 Task: Create web-to-lead auto-response rules to identify which email template can be used
Action: Mouse moved to (250, 217)
Screenshot: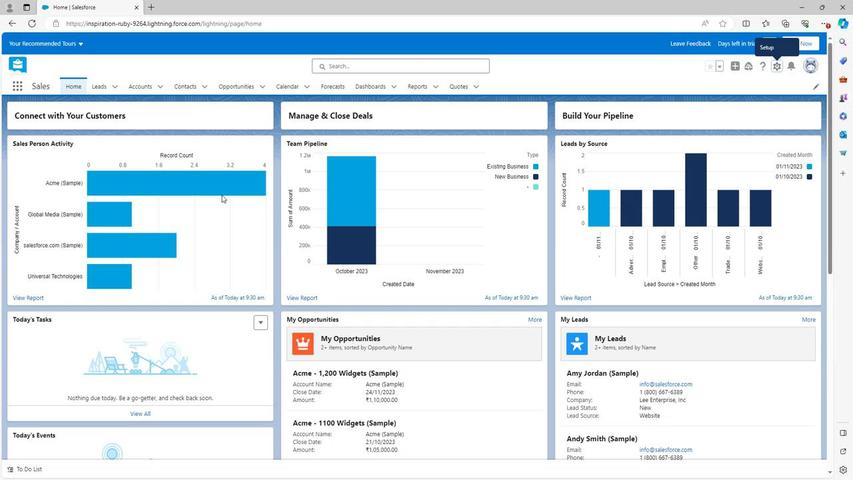 
Action: Mouse scrolled (250, 217) with delta (0, 0)
Screenshot: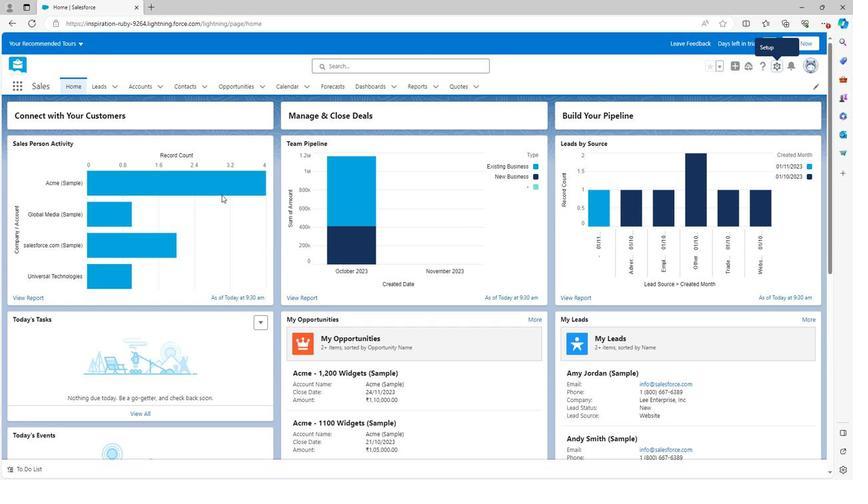 
Action: Mouse moved to (251, 215)
Screenshot: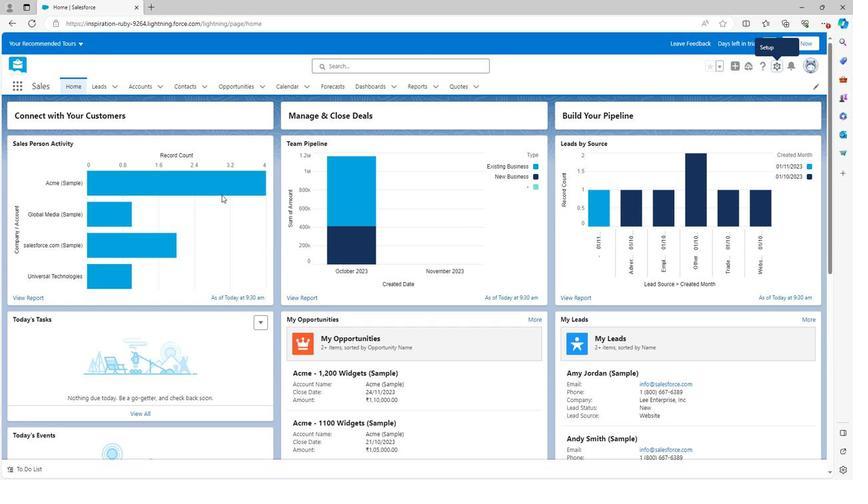 
Action: Mouse scrolled (251, 214) with delta (0, 0)
Screenshot: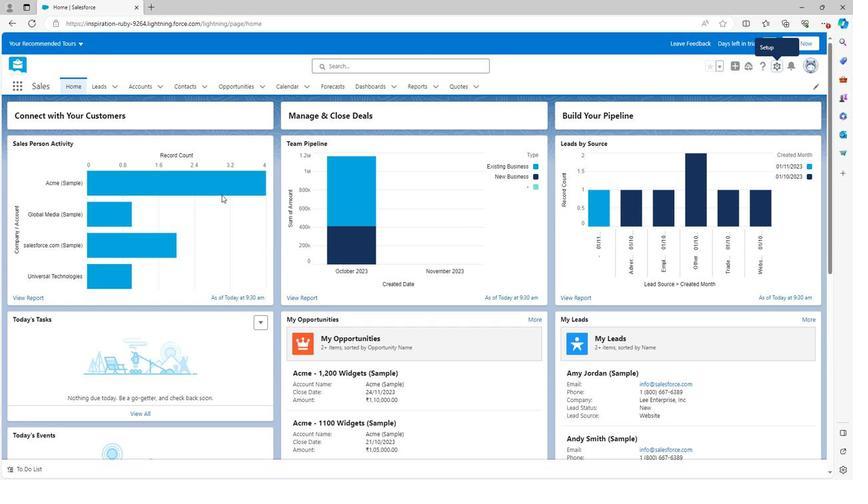 
Action: Mouse scrolled (251, 214) with delta (0, 0)
Screenshot: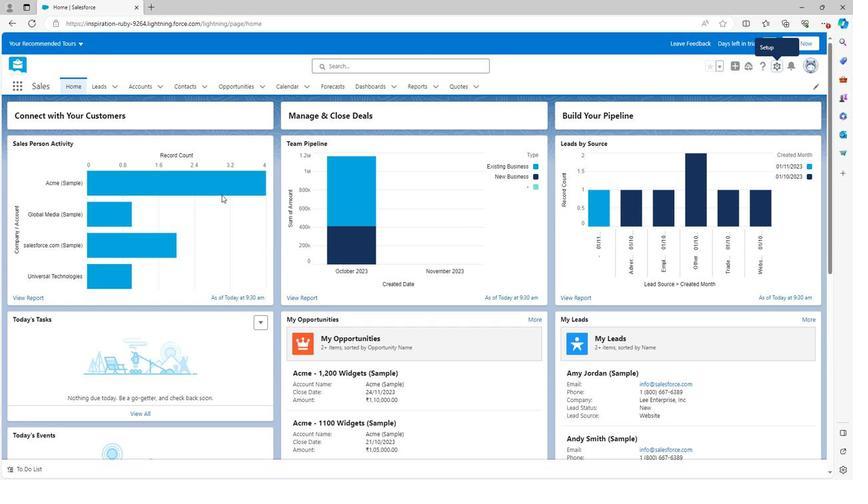 
Action: Mouse moved to (251, 215)
Screenshot: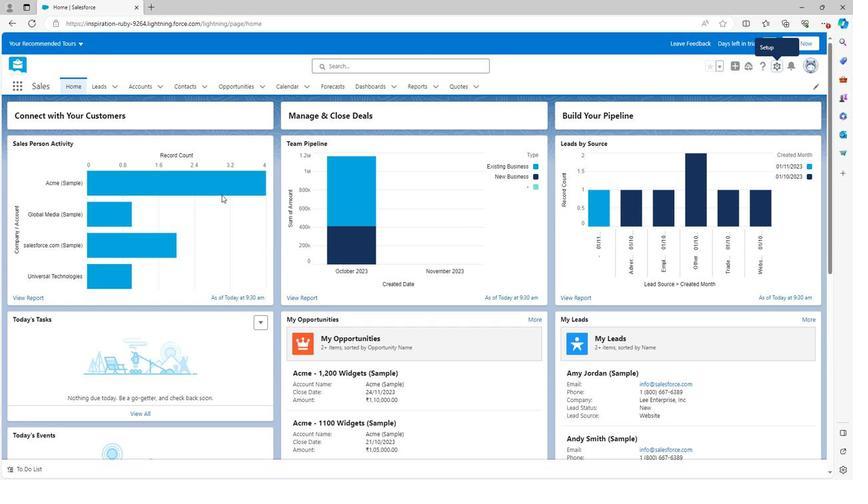 
Action: Mouse scrolled (251, 214) with delta (0, 0)
Screenshot: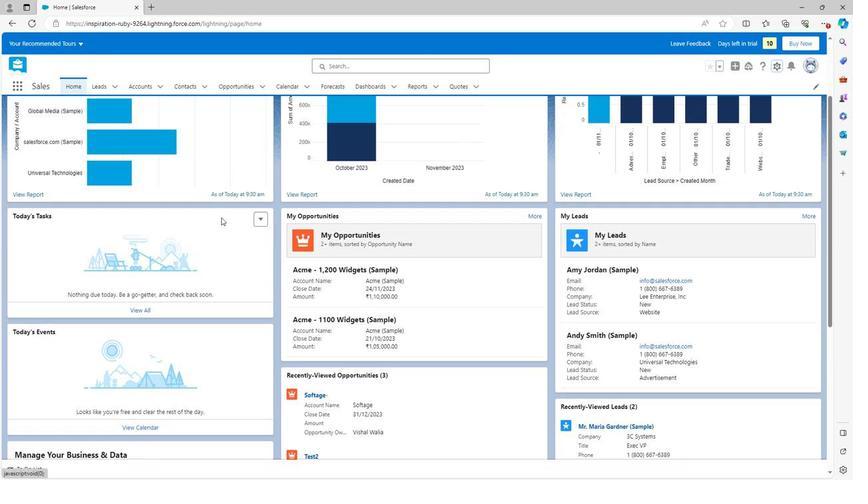 
Action: Mouse moved to (252, 216)
Screenshot: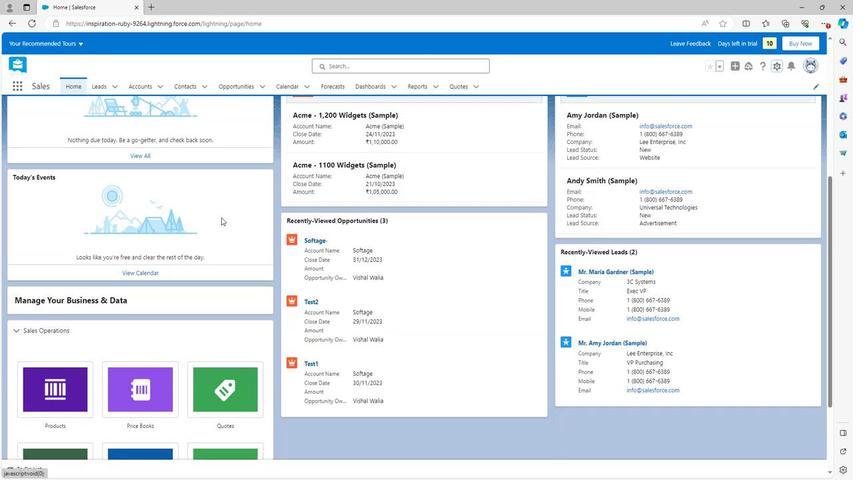 
Action: Mouse scrolled (252, 216) with delta (0, 0)
Screenshot: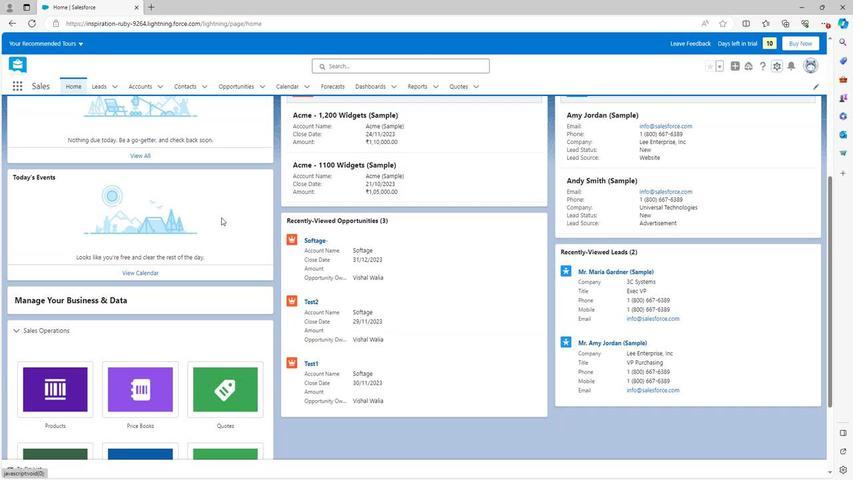 
Action: Mouse moved to (252, 216)
Screenshot: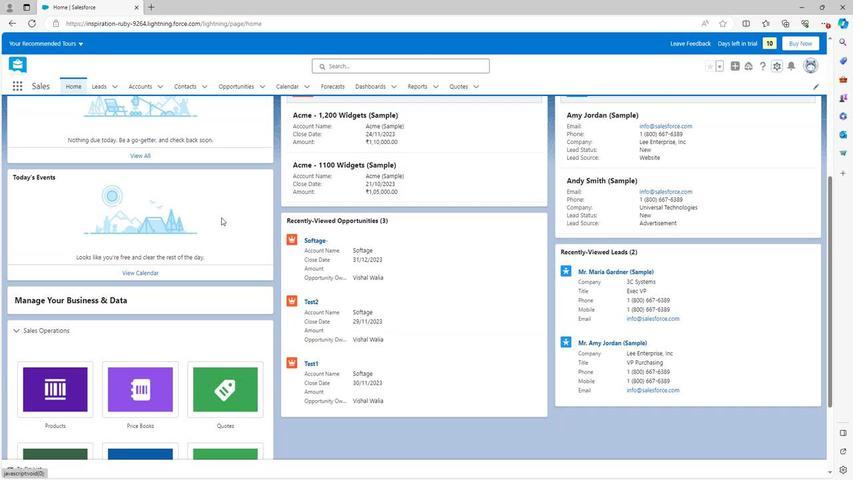 
Action: Mouse scrolled (252, 216) with delta (0, 0)
Screenshot: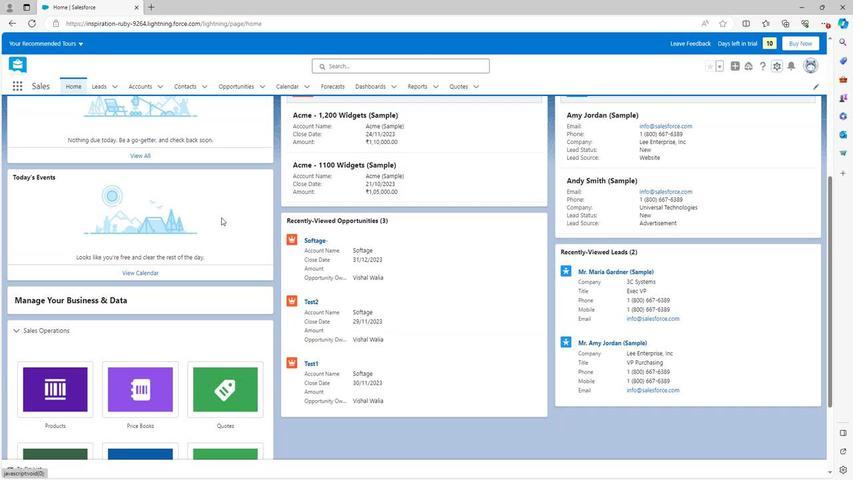 
Action: Mouse moved to (252, 217)
Screenshot: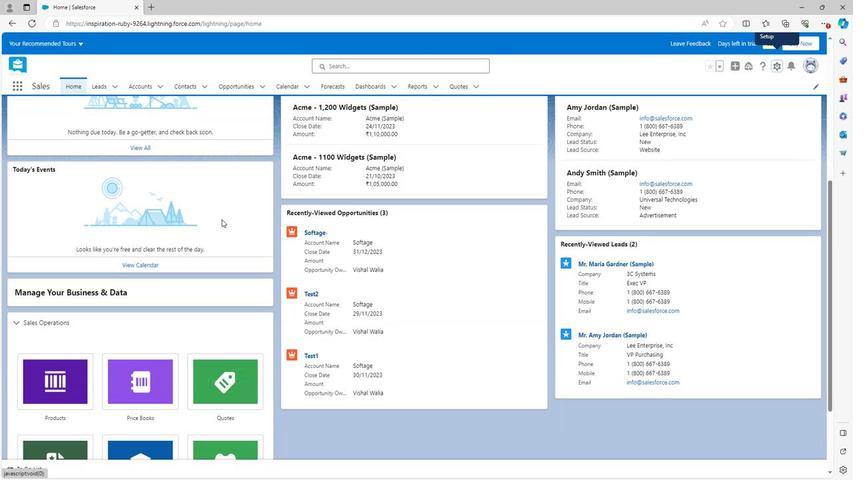 
Action: Mouse scrolled (252, 218) with delta (0, 0)
Screenshot: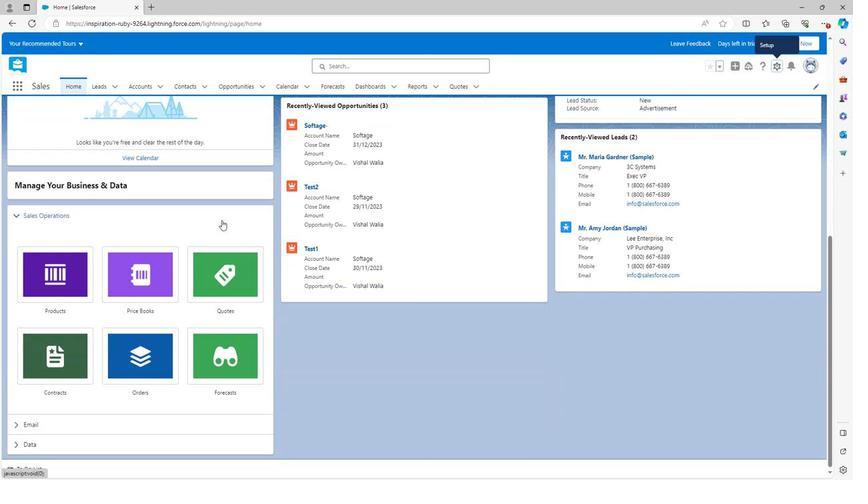 
Action: Mouse scrolled (252, 218) with delta (0, 0)
Screenshot: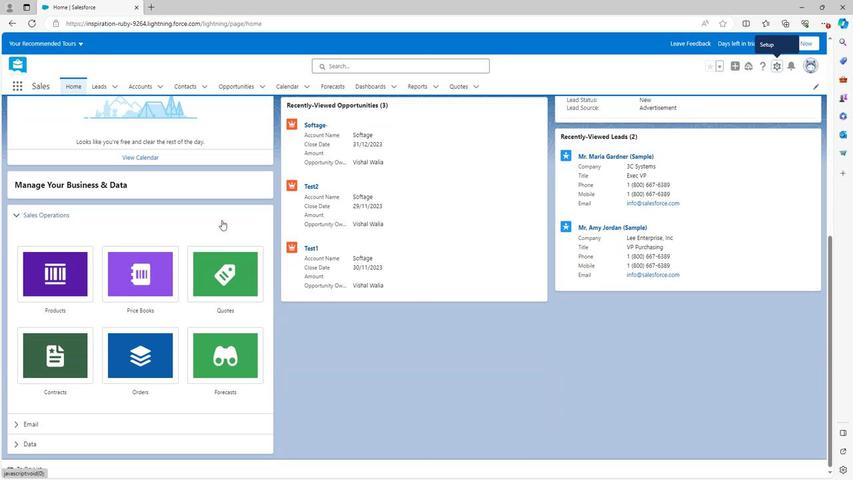 
Action: Mouse scrolled (252, 218) with delta (0, 0)
Screenshot: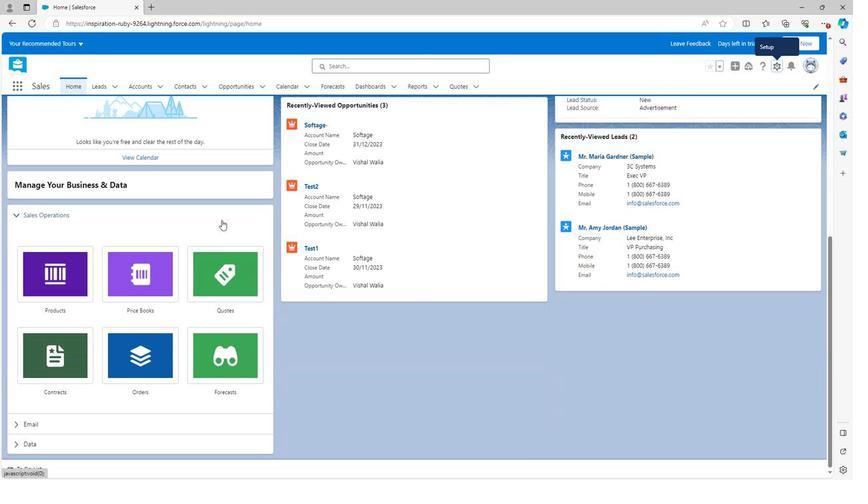
Action: Mouse scrolled (252, 218) with delta (0, 0)
Screenshot: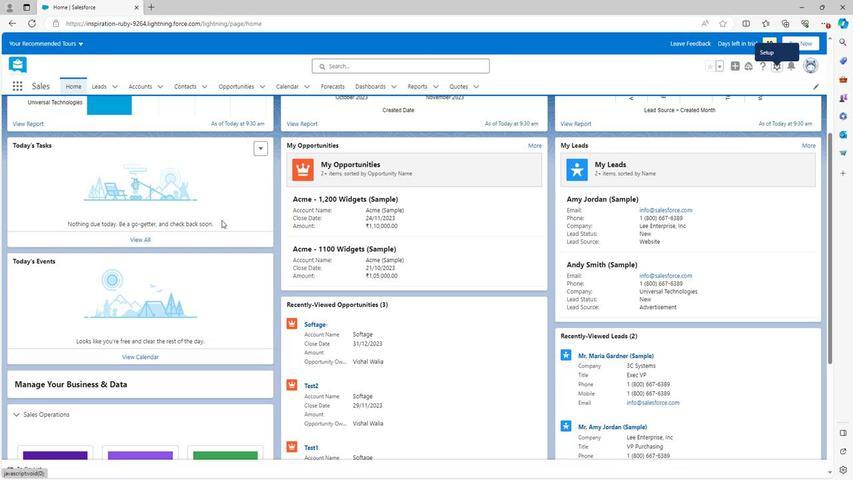 
Action: Mouse scrolled (252, 218) with delta (0, 0)
Screenshot: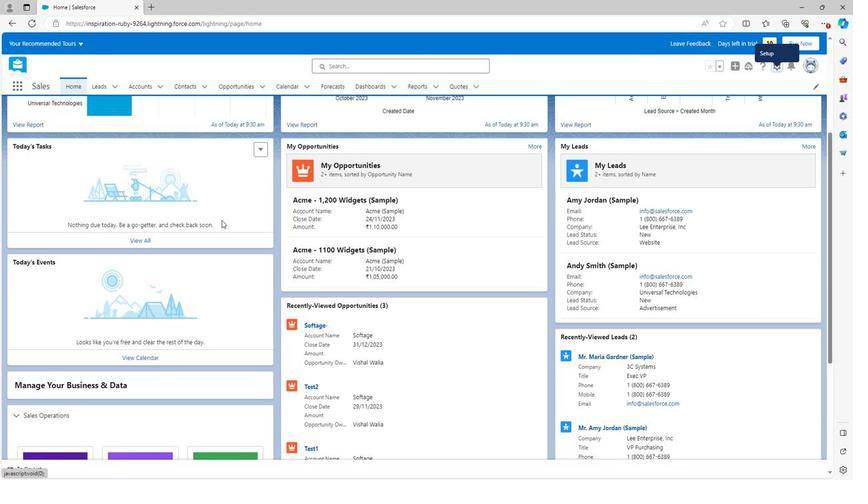 
Action: Mouse scrolled (252, 218) with delta (0, 0)
Screenshot: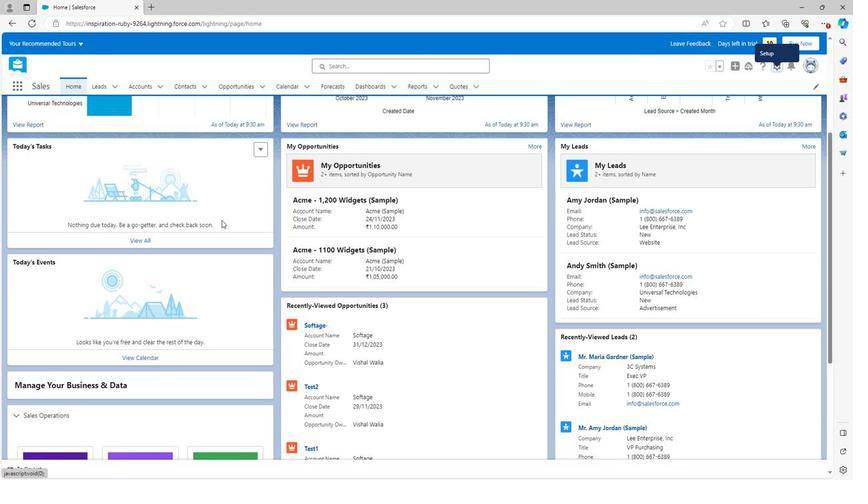 
Action: Mouse scrolled (252, 218) with delta (0, 0)
Screenshot: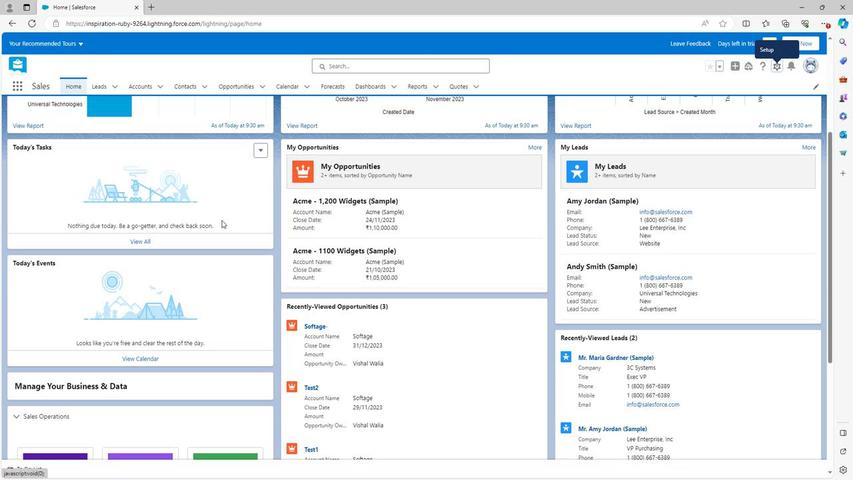 
Action: Mouse moved to (865, 82)
Screenshot: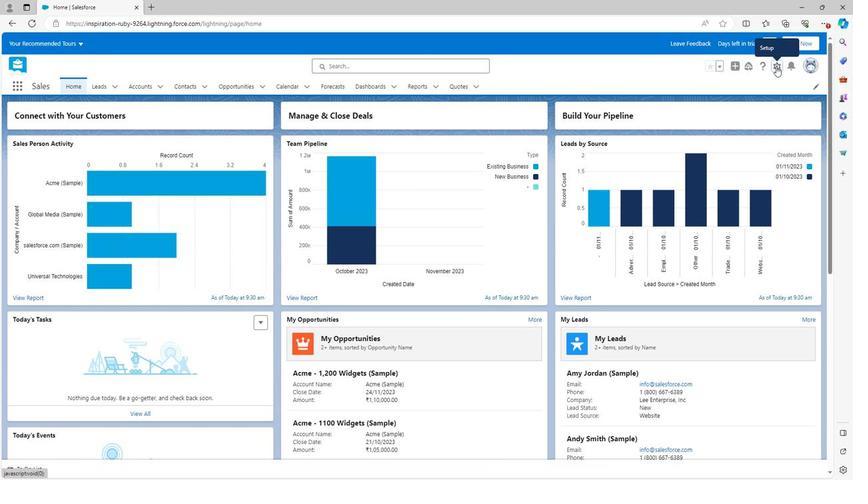
Action: Mouse pressed left at (865, 82)
Screenshot: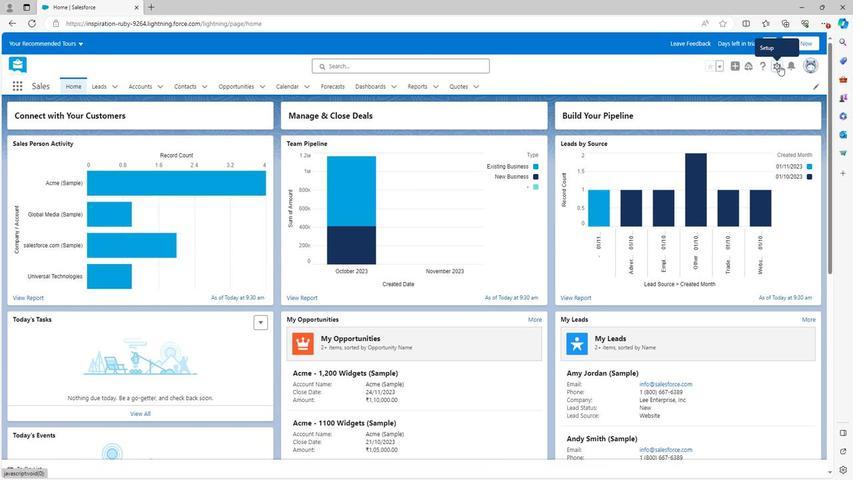 
Action: Mouse moved to (829, 107)
Screenshot: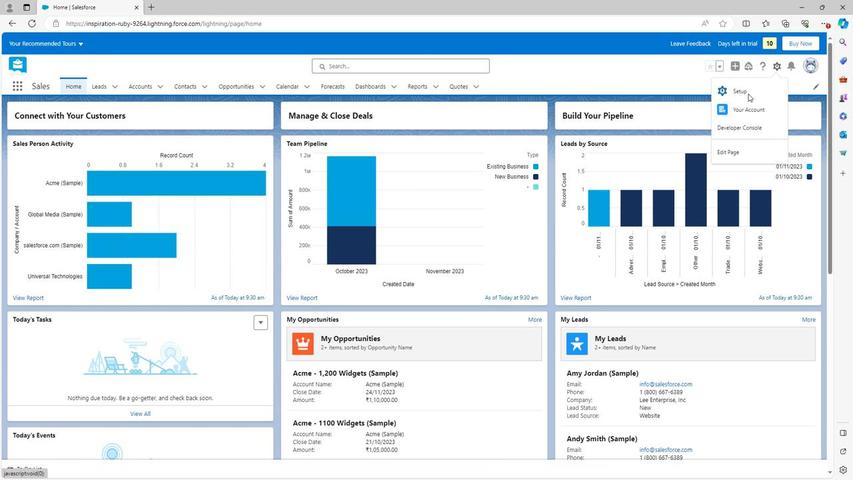 
Action: Mouse pressed left at (829, 107)
Screenshot: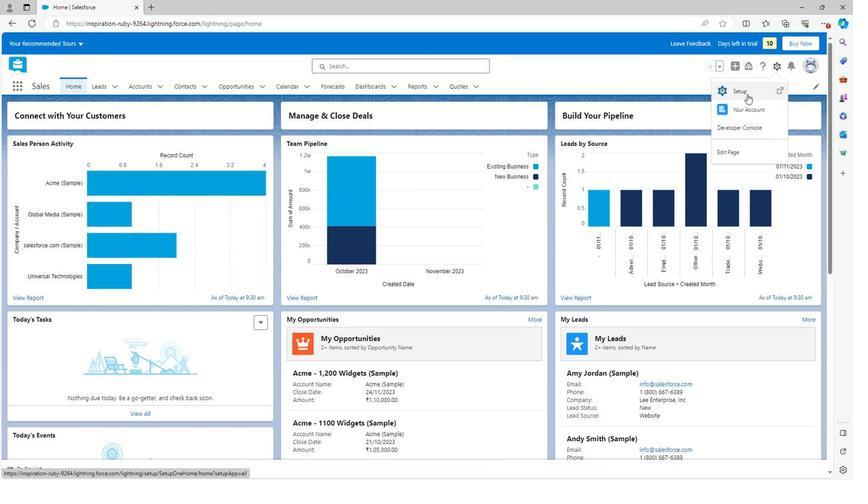
Action: Mouse moved to (16, 329)
Screenshot: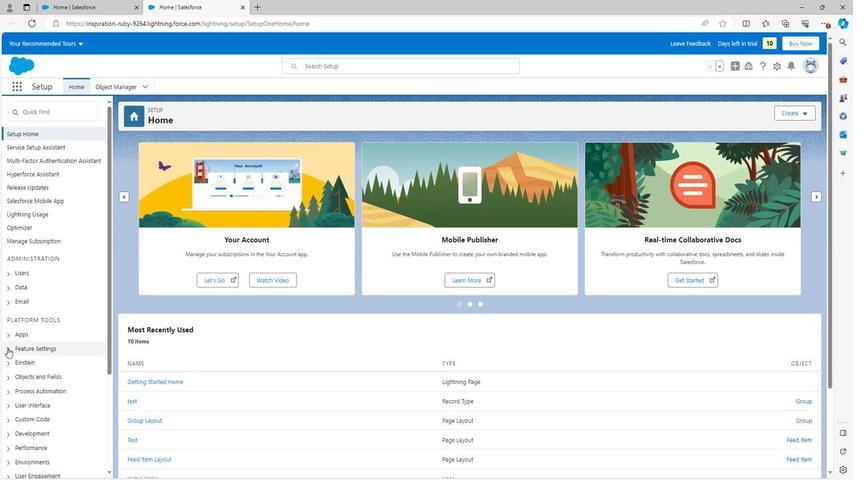 
Action: Mouse pressed left at (16, 329)
Screenshot: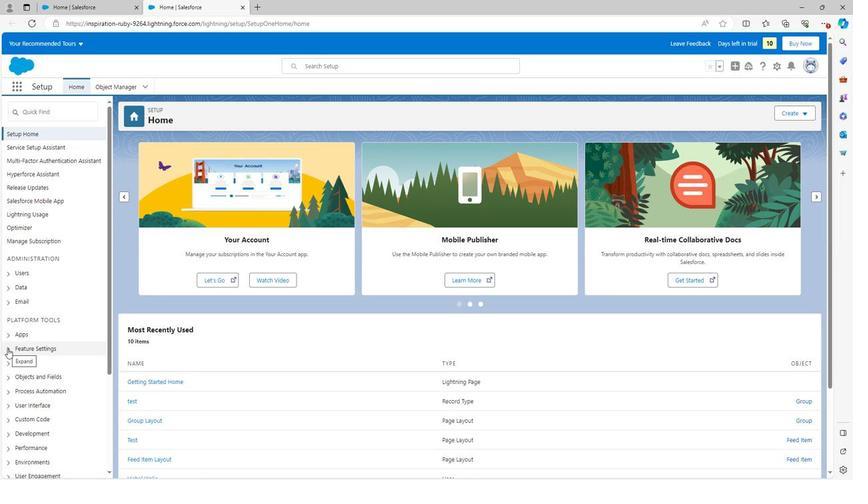 
Action: Mouse moved to (16, 330)
Screenshot: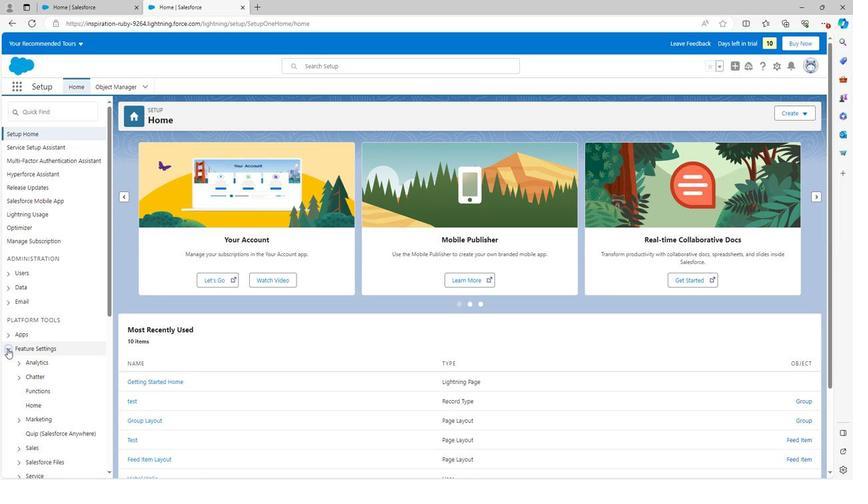 
Action: Mouse scrolled (16, 329) with delta (0, 0)
Screenshot: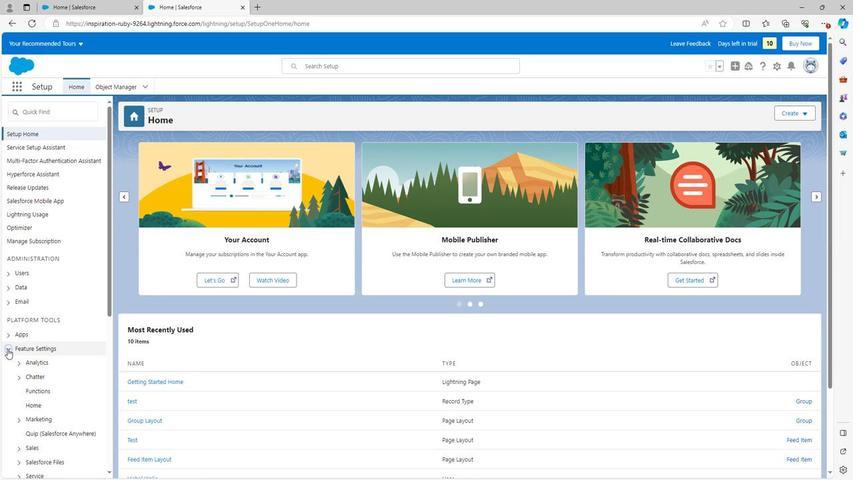 
Action: Mouse scrolled (16, 329) with delta (0, 0)
Screenshot: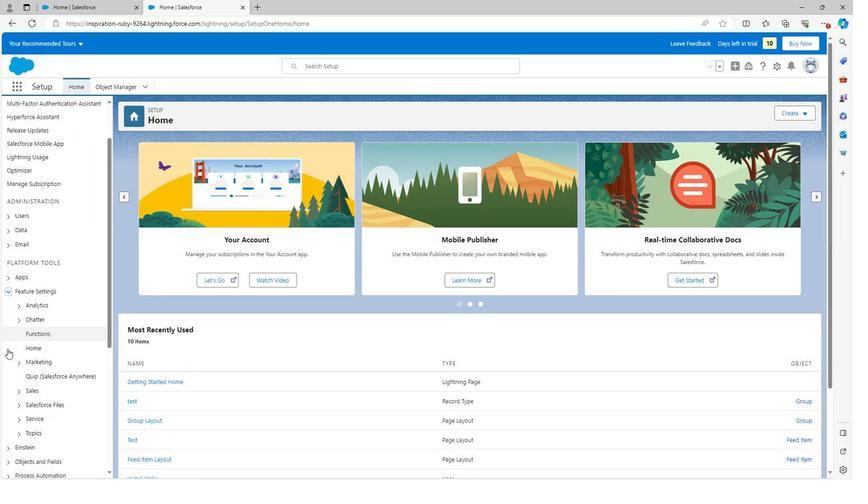 
Action: Mouse scrolled (16, 329) with delta (0, 0)
Screenshot: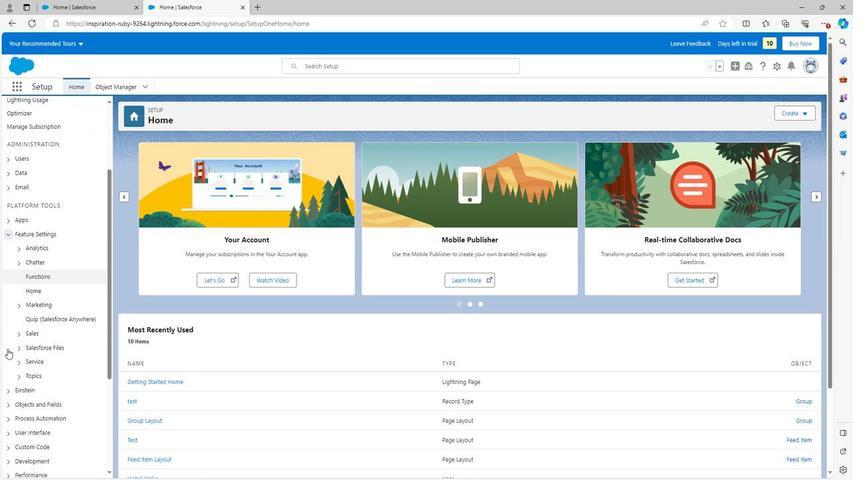 
Action: Mouse moved to (28, 240)
Screenshot: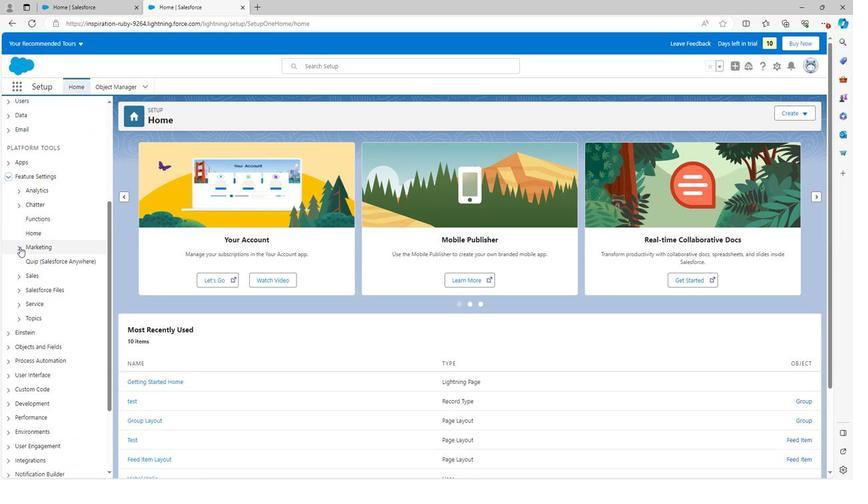
Action: Mouse pressed left at (28, 240)
Screenshot: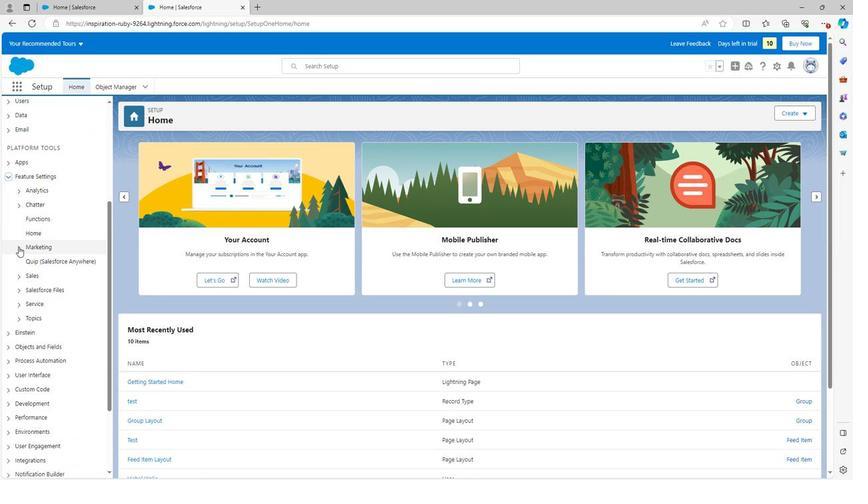 
Action: Mouse moved to (64, 296)
Screenshot: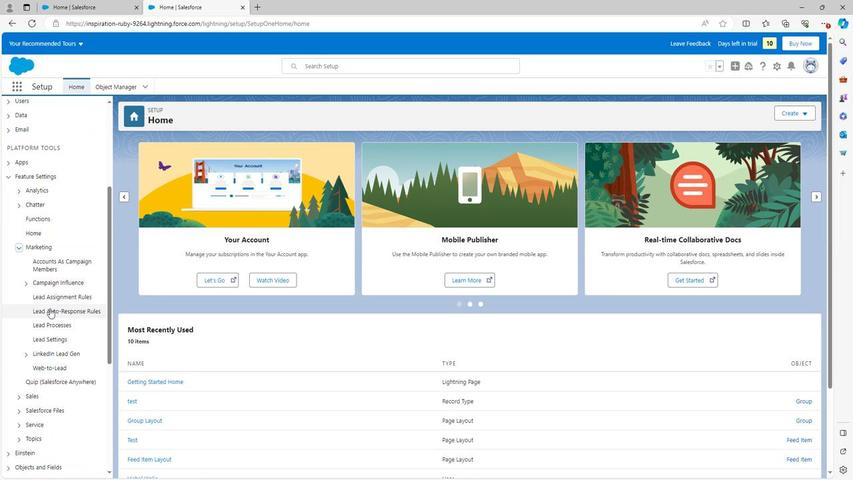 
Action: Mouse pressed left at (64, 296)
Screenshot: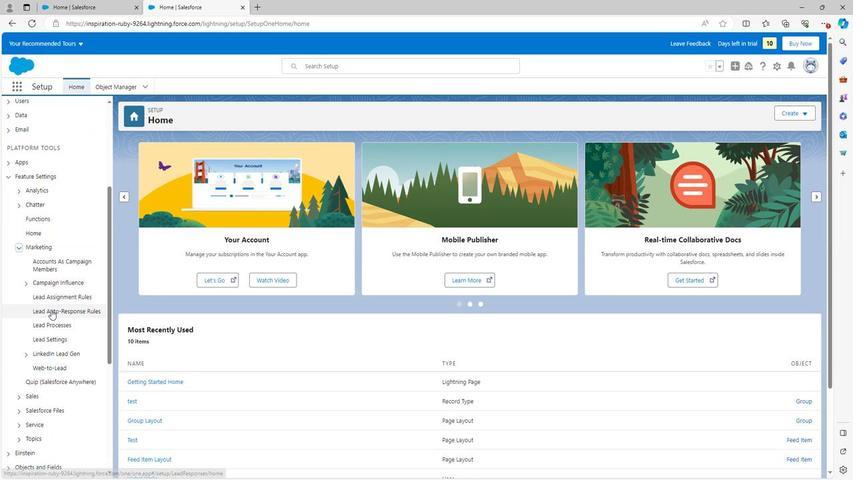 
Action: Mouse moved to (389, 190)
Screenshot: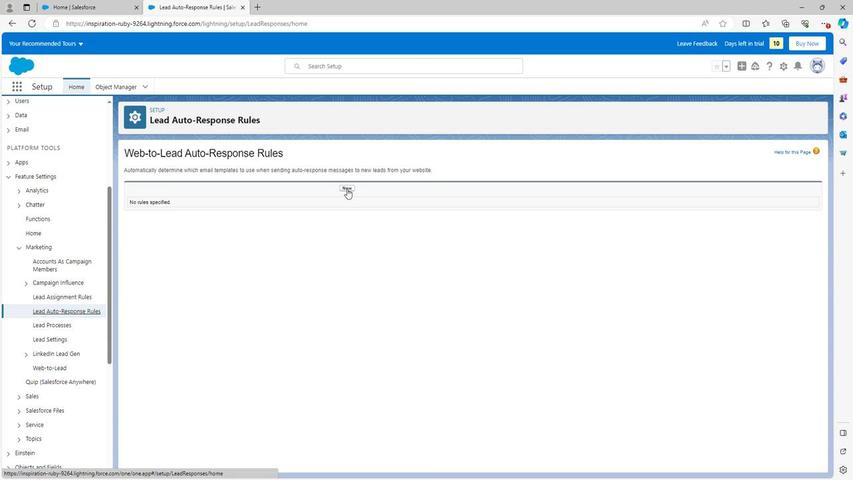 
Action: Mouse pressed left at (389, 190)
Screenshot: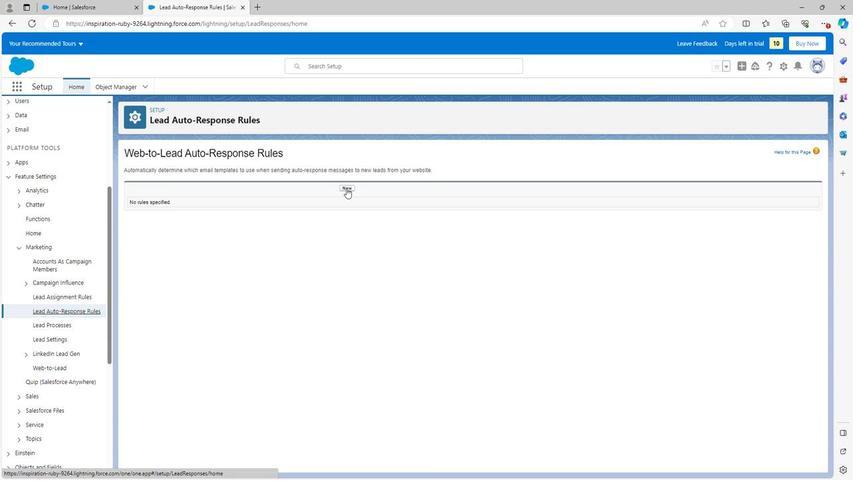 
Action: Mouse moved to (320, 208)
Screenshot: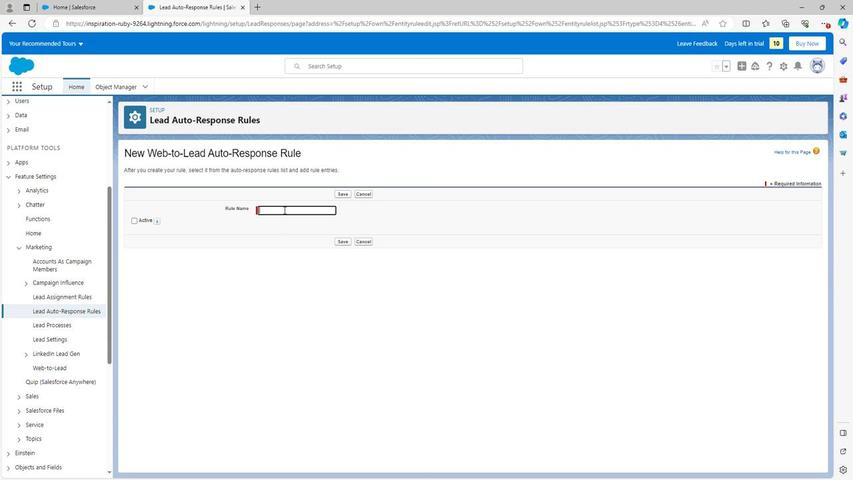 
Action: Mouse pressed left at (320, 208)
Screenshot: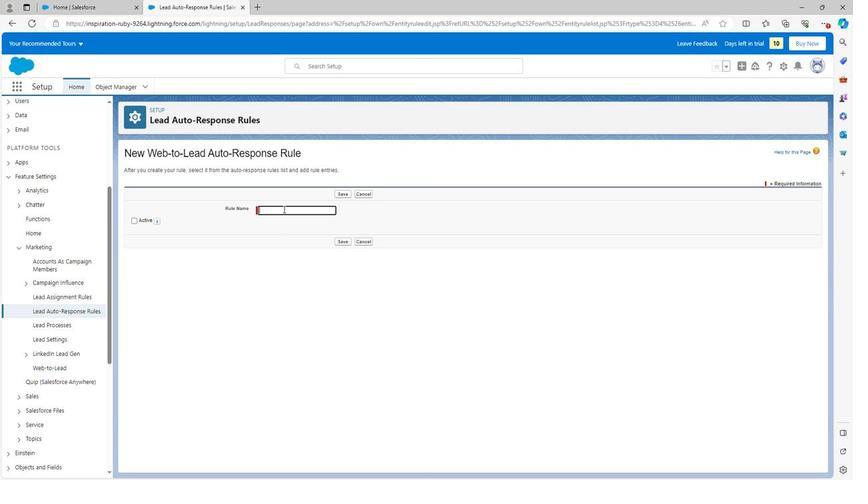 
Action: Mouse moved to (317, 212)
Screenshot: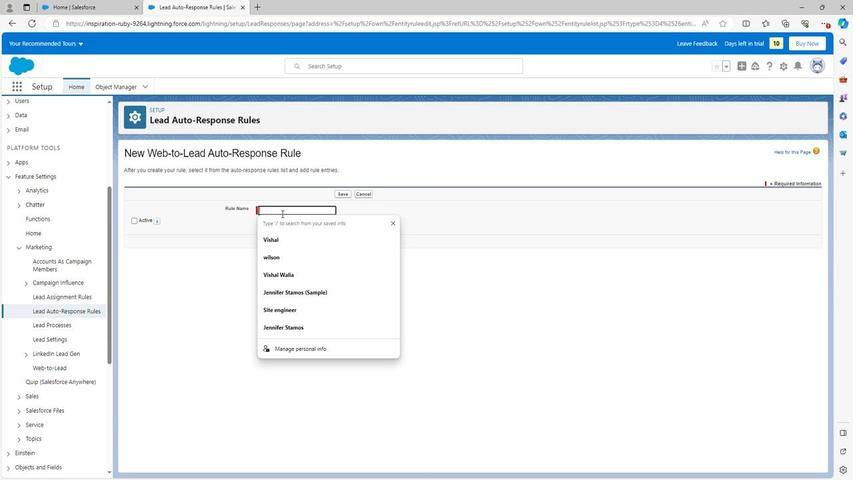 
Action: Key pressed <Key.shift><Key.shift><Key.shift><Key.shift><Key.shift><Key.shift><Key.shift><Key.shift>Test
Screenshot: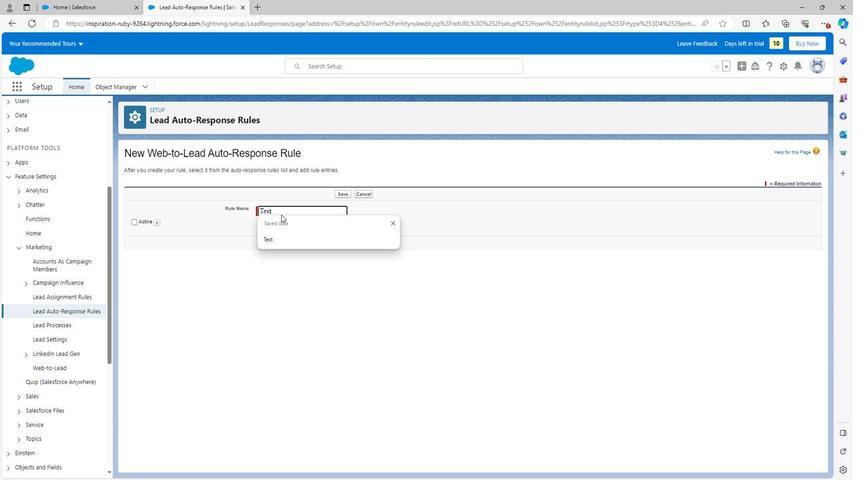 
Action: Mouse moved to (382, 234)
Screenshot: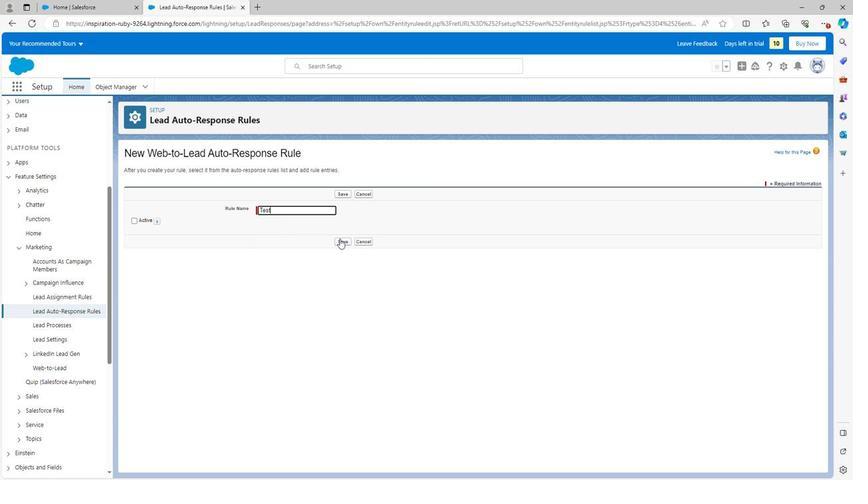 
Action: Mouse pressed left at (382, 234)
Screenshot: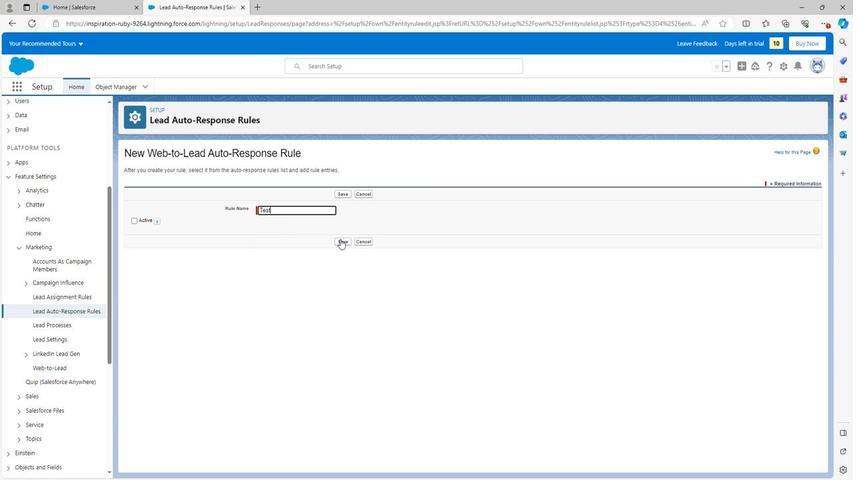 
Action: Mouse moved to (81, 296)
Screenshot: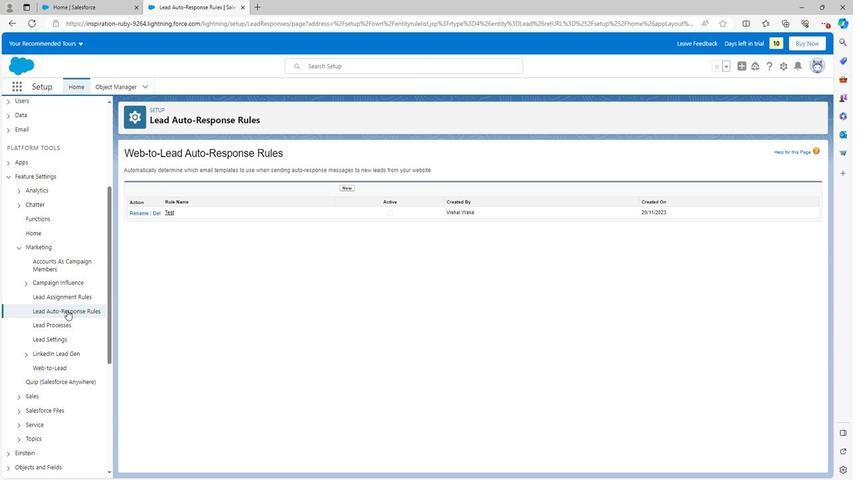 
Action: Mouse pressed left at (81, 296)
Screenshot: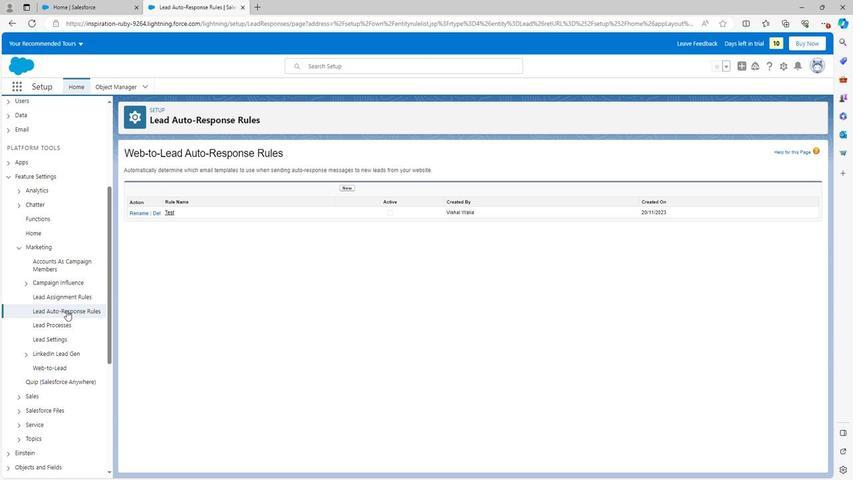 
Action: Mouse moved to (310, 296)
Screenshot: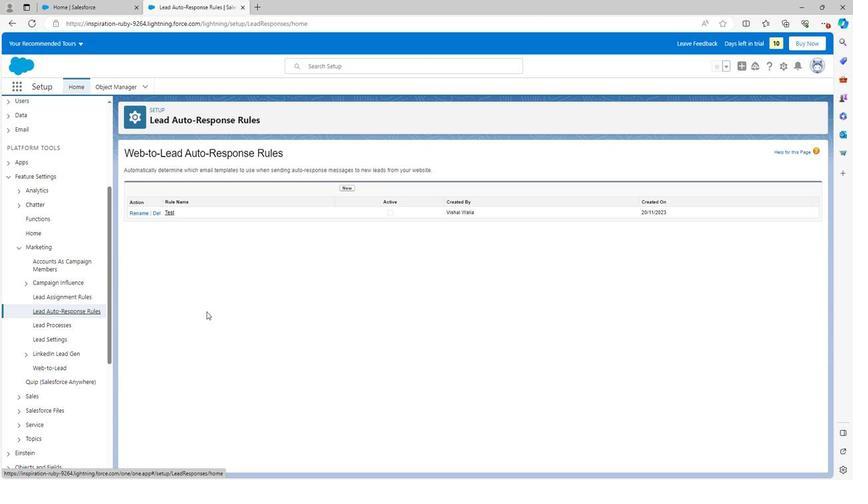 
